Task: Create a section DevOps Drift and in the section, add a milestone Data Privacy in the project ArchiTech
Action: Mouse moved to (77, 322)
Screenshot: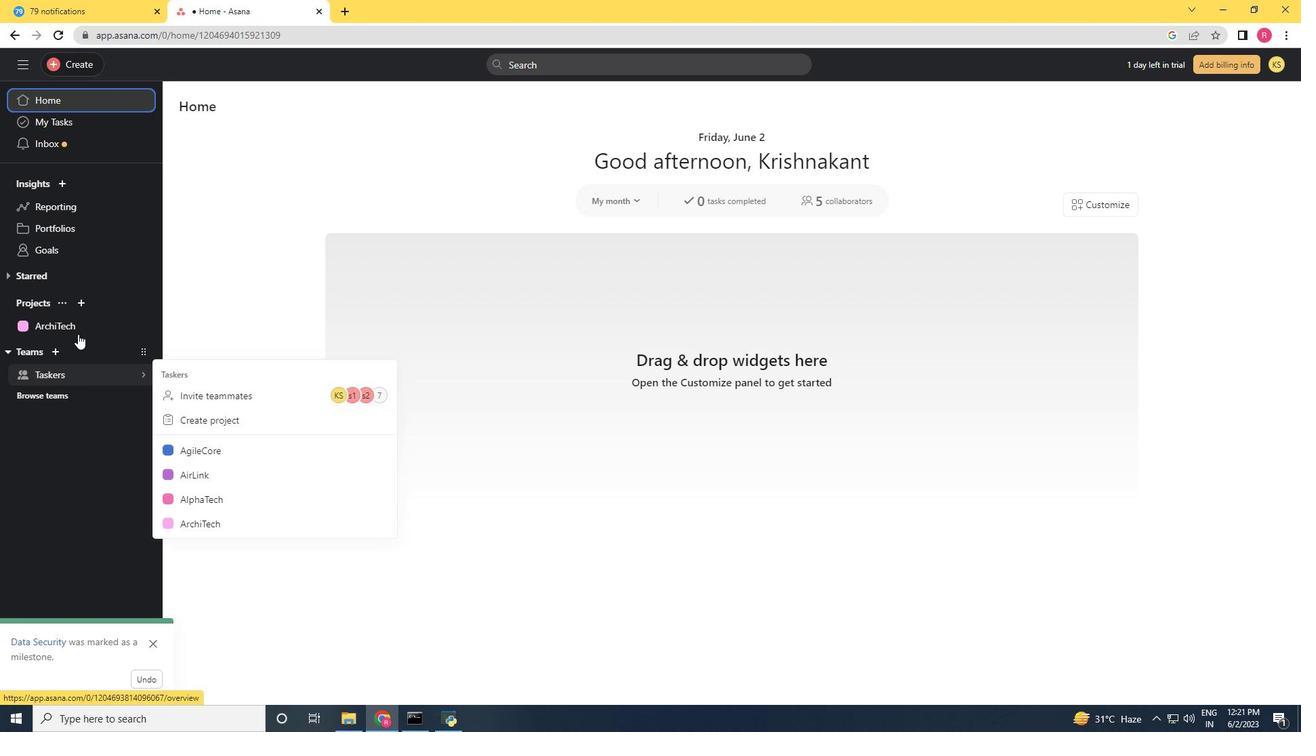 
Action: Mouse pressed left at (77, 322)
Screenshot: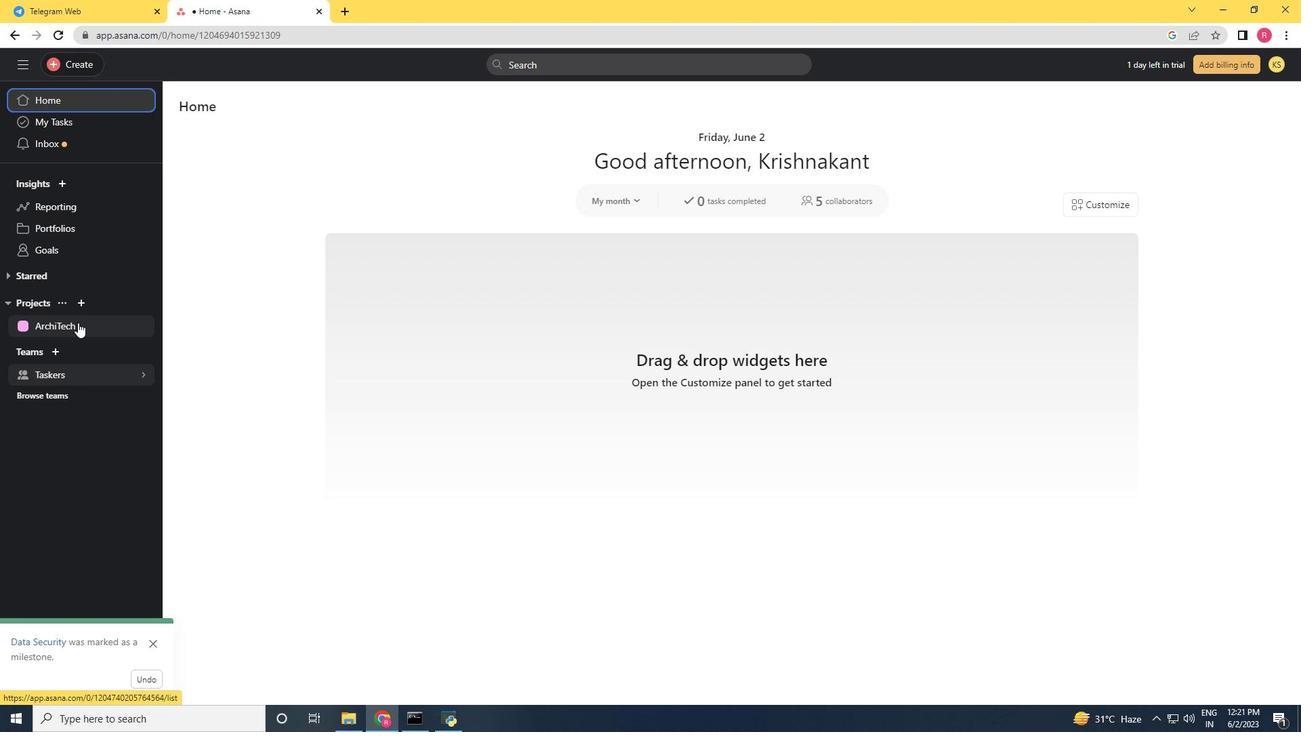 
Action: Mouse moved to (235, 534)
Screenshot: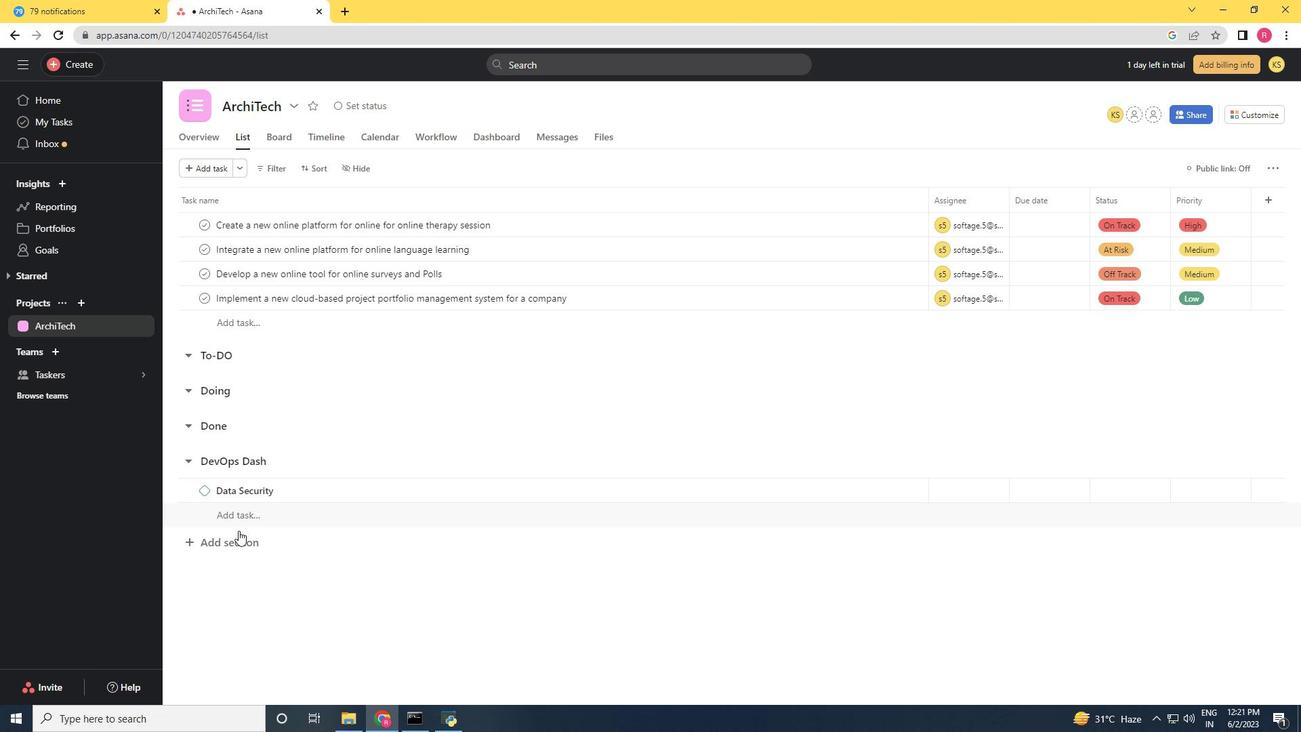 
Action: Mouse pressed left at (235, 534)
Screenshot: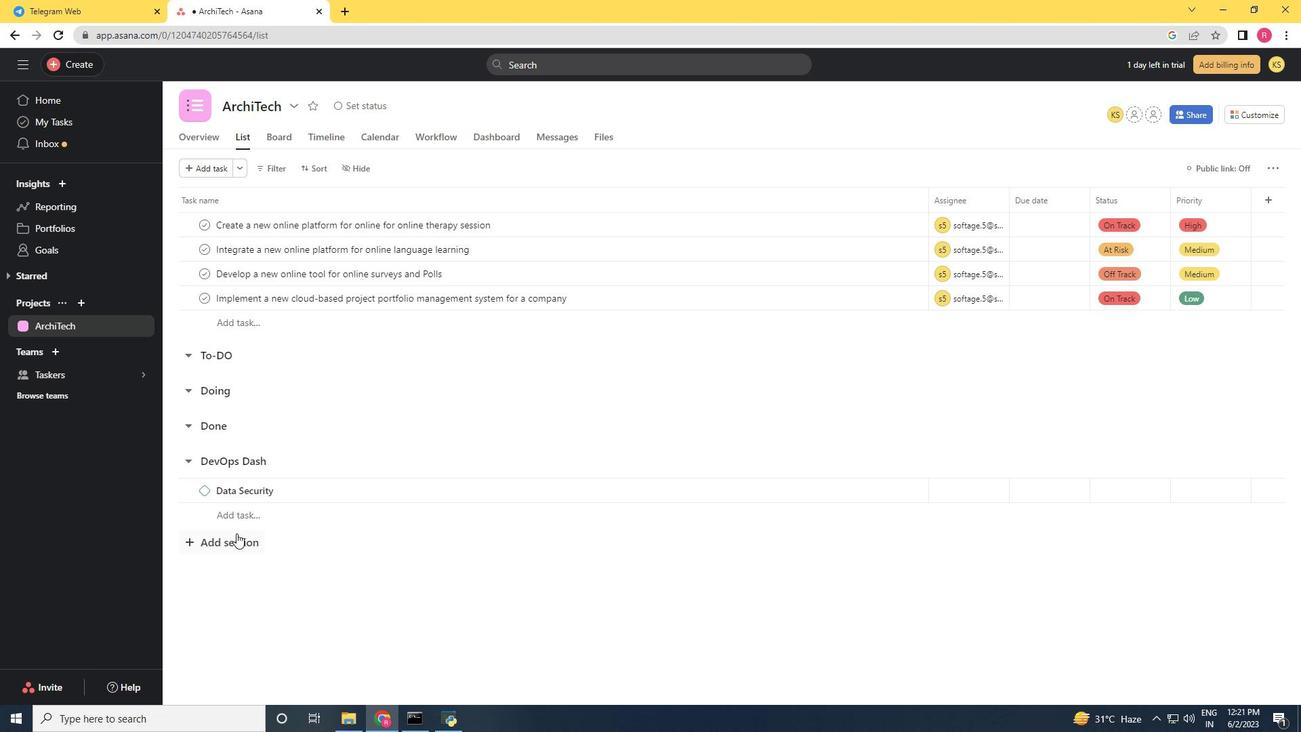 
Action: Mouse moved to (142, 442)
Screenshot: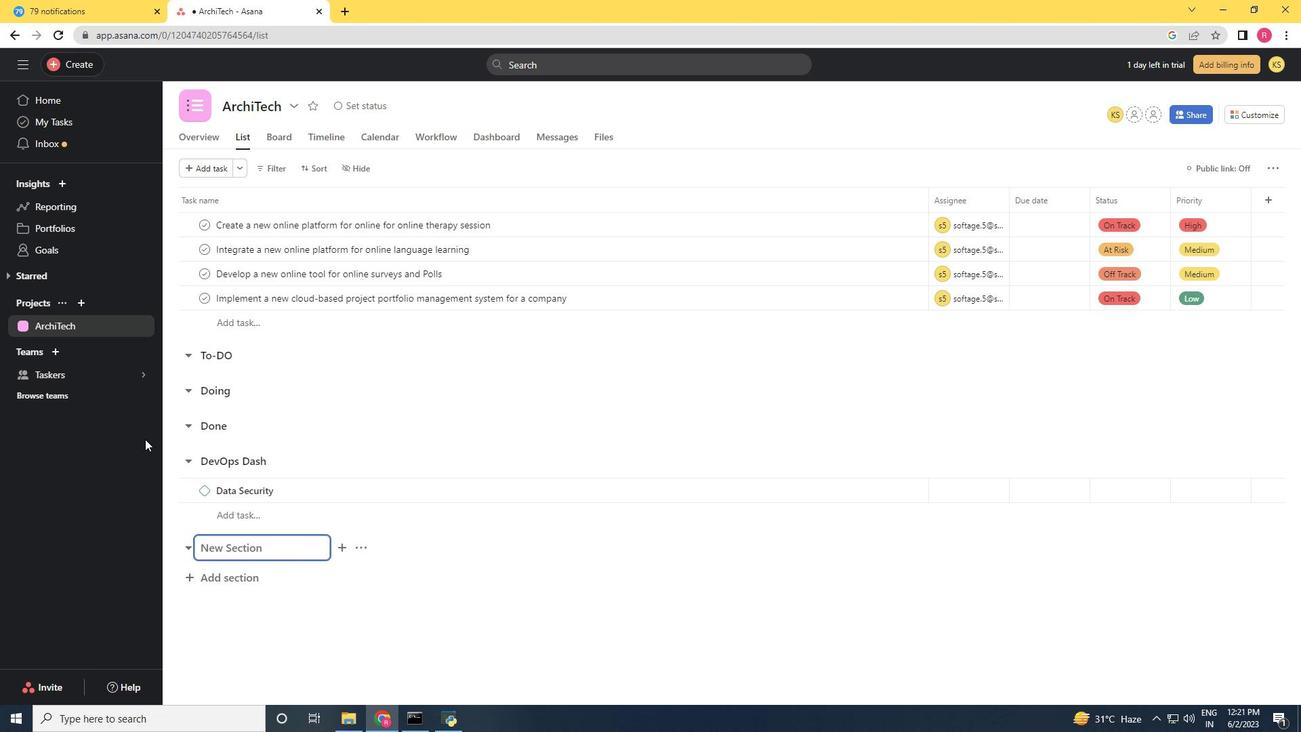 
Action: Key pressed <Key.shift>Dev<Key.shift>Ops<Key.space><Key.shift>Drift<Key.space><Key.enter><Key.shift><Key.shift><Key.shift><Key.shift><Key.shift><Key.shift><Key.shift><Key.shift><Key.shift><Key.shift><Key.shift><Key.shift><Key.shift>Data<Key.space><Key.shift><Key.shift><Key.shift><Key.shift><Key.shift>Privacy<Key.space>in<Key.space>the<Key.space>project<Key.space><Key.backspace><Key.backspace><Key.backspace><Key.backspace><Key.backspace><Key.backspace><Key.backspace><Key.backspace><Key.backspace><Key.backspace><Key.backspace><Key.backspace><Key.backspace><Key.backspace><Key.backspace>
Screenshot: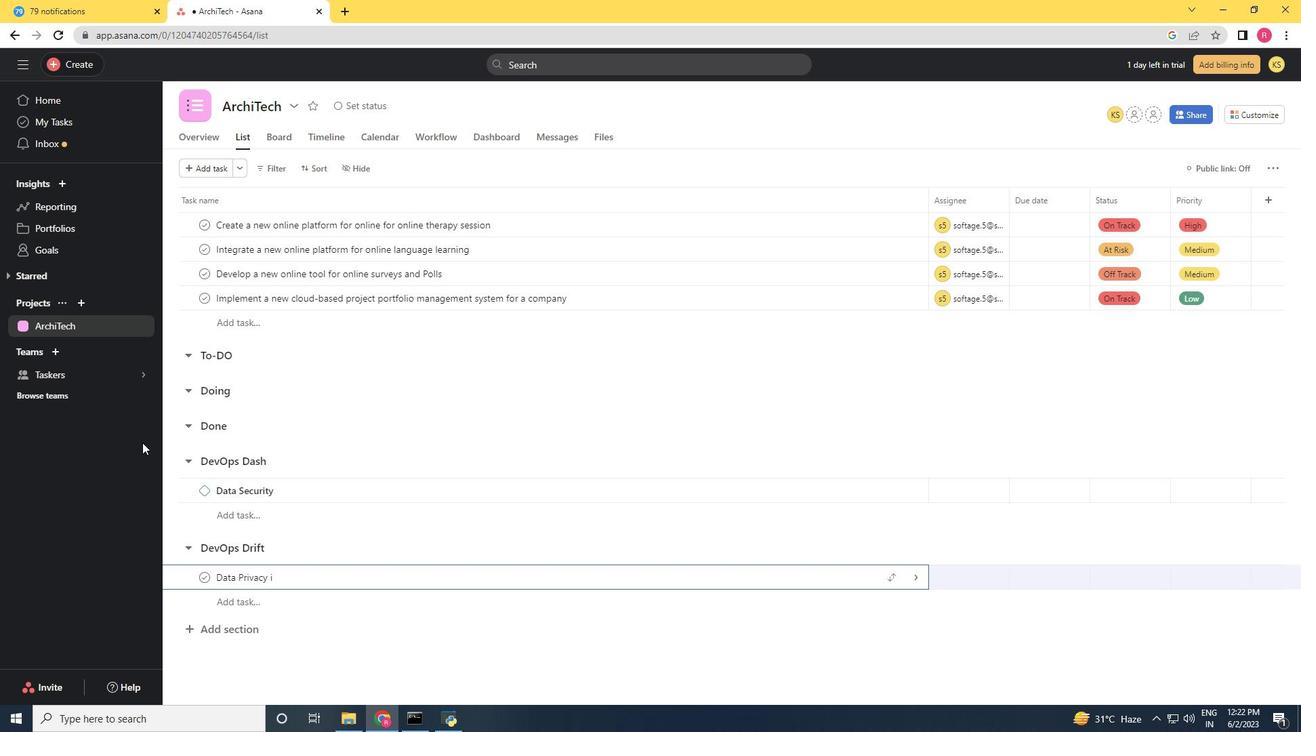
Action: Mouse moved to (416, 569)
Screenshot: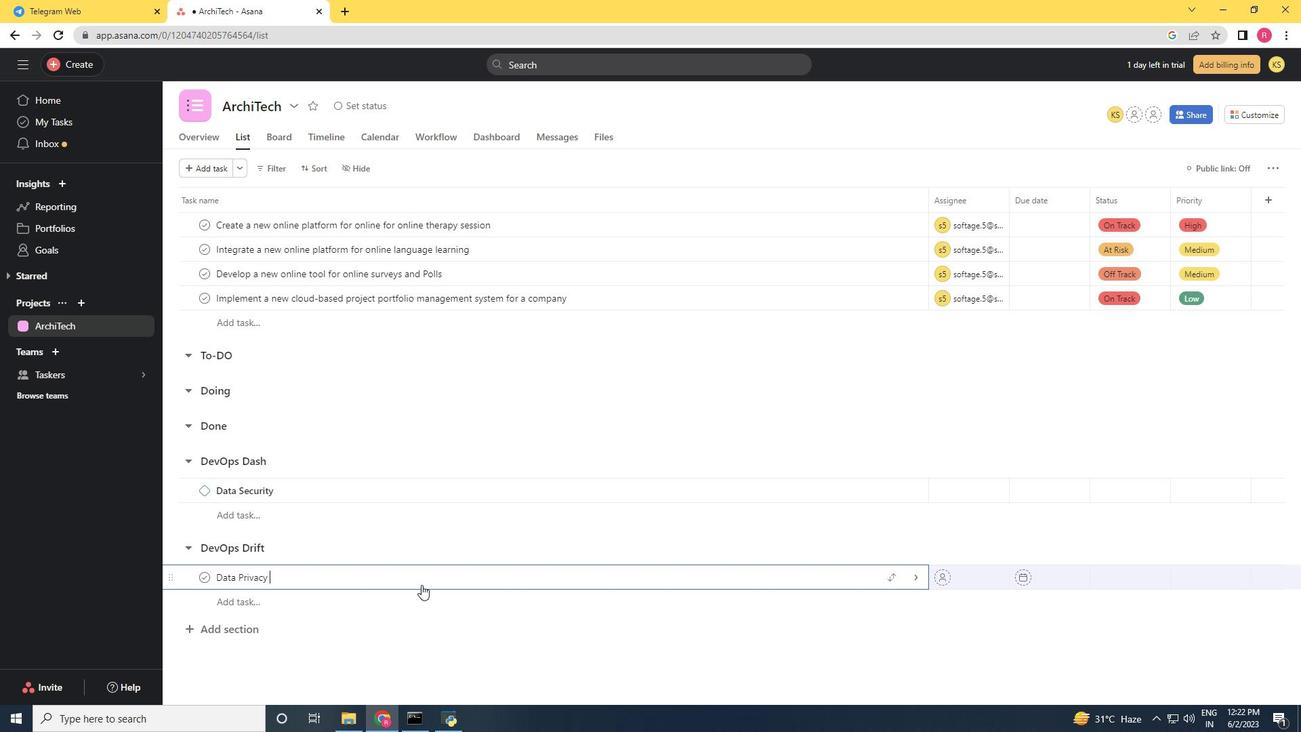 
Action: Mouse pressed right at (416, 569)
Screenshot: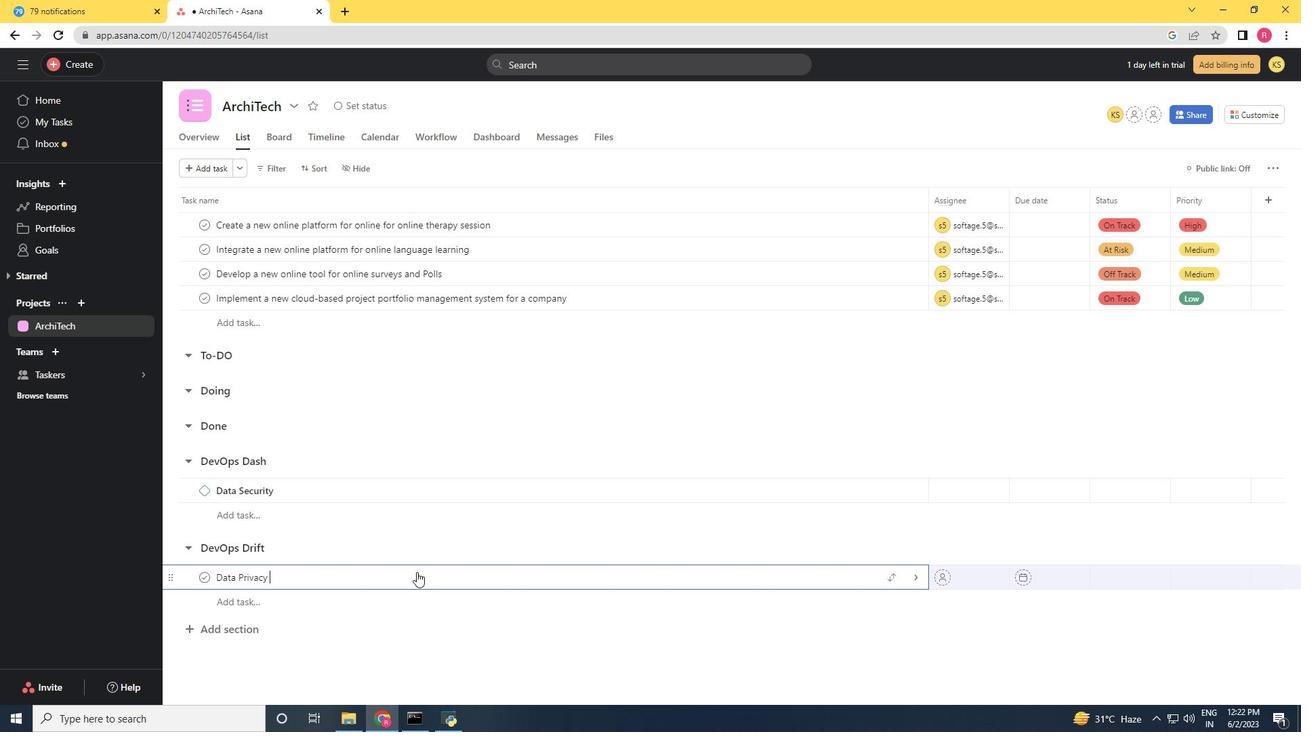 
Action: Mouse moved to (476, 507)
Screenshot: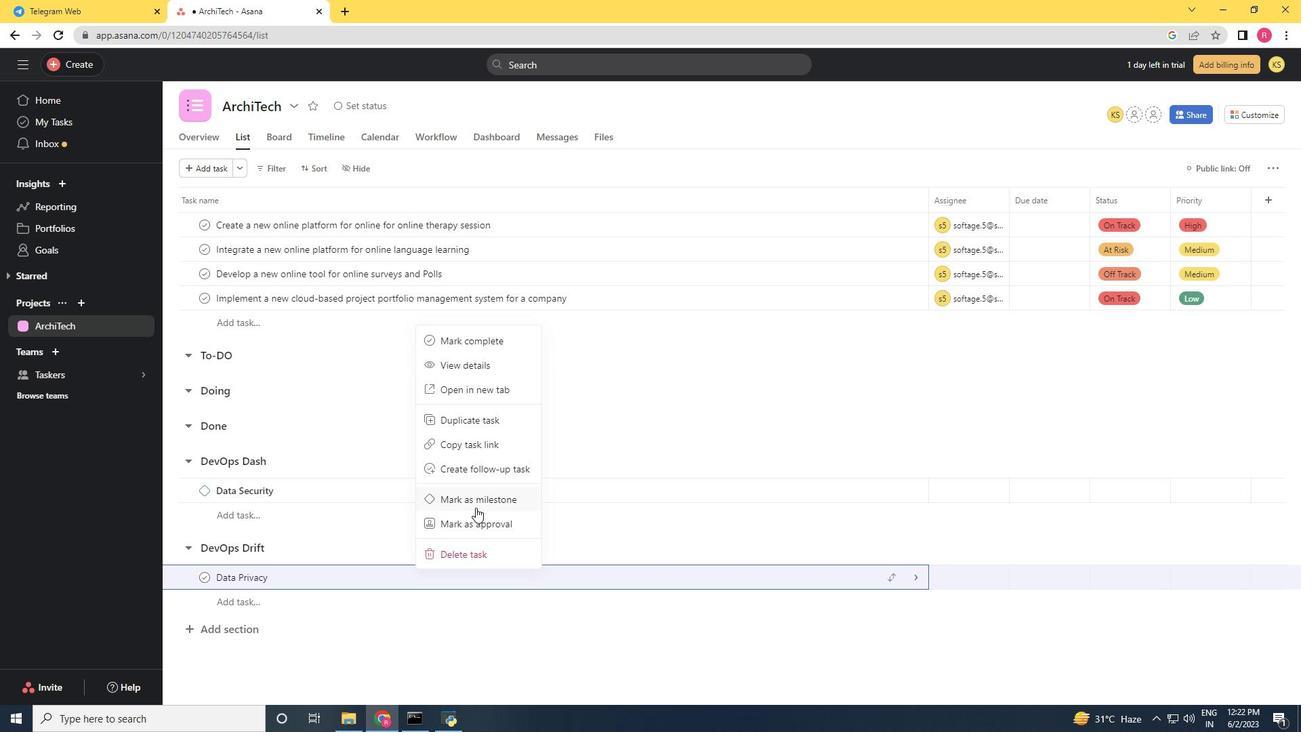 
Action: Mouse pressed left at (476, 507)
Screenshot: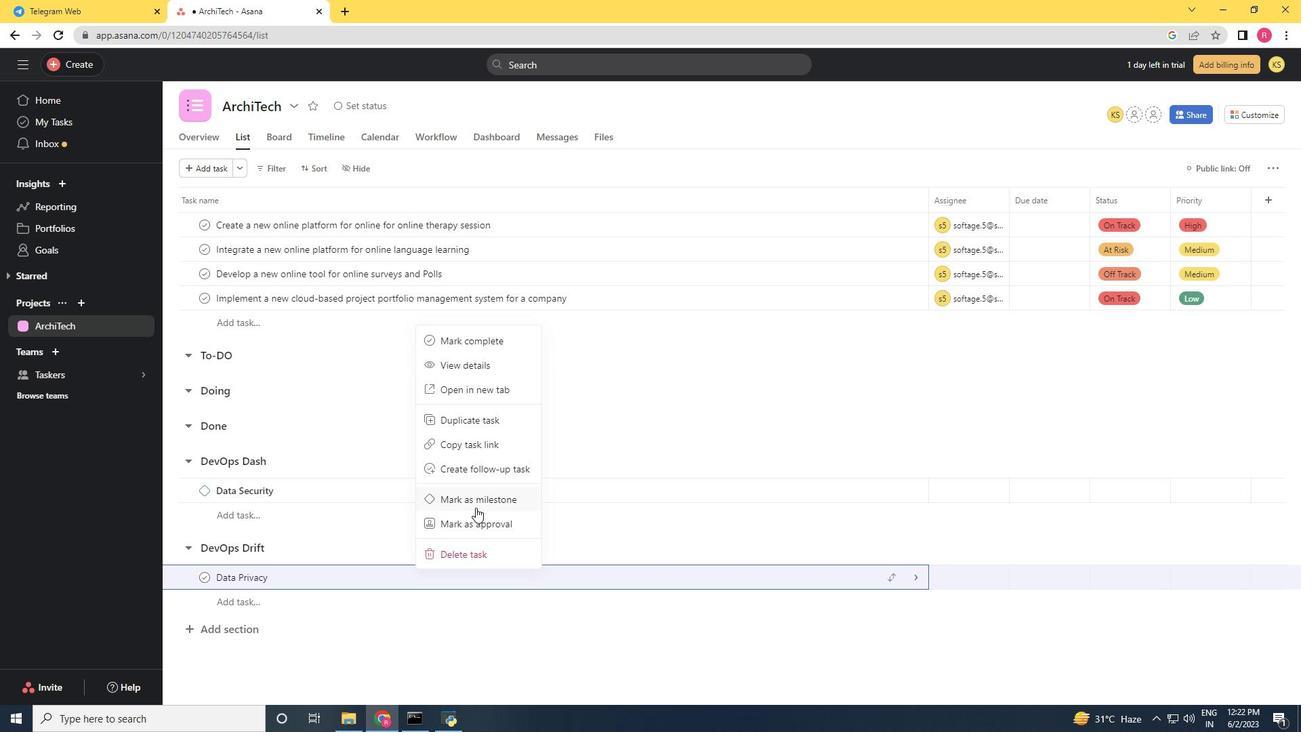 
Action: Mouse moved to (495, 504)
Screenshot: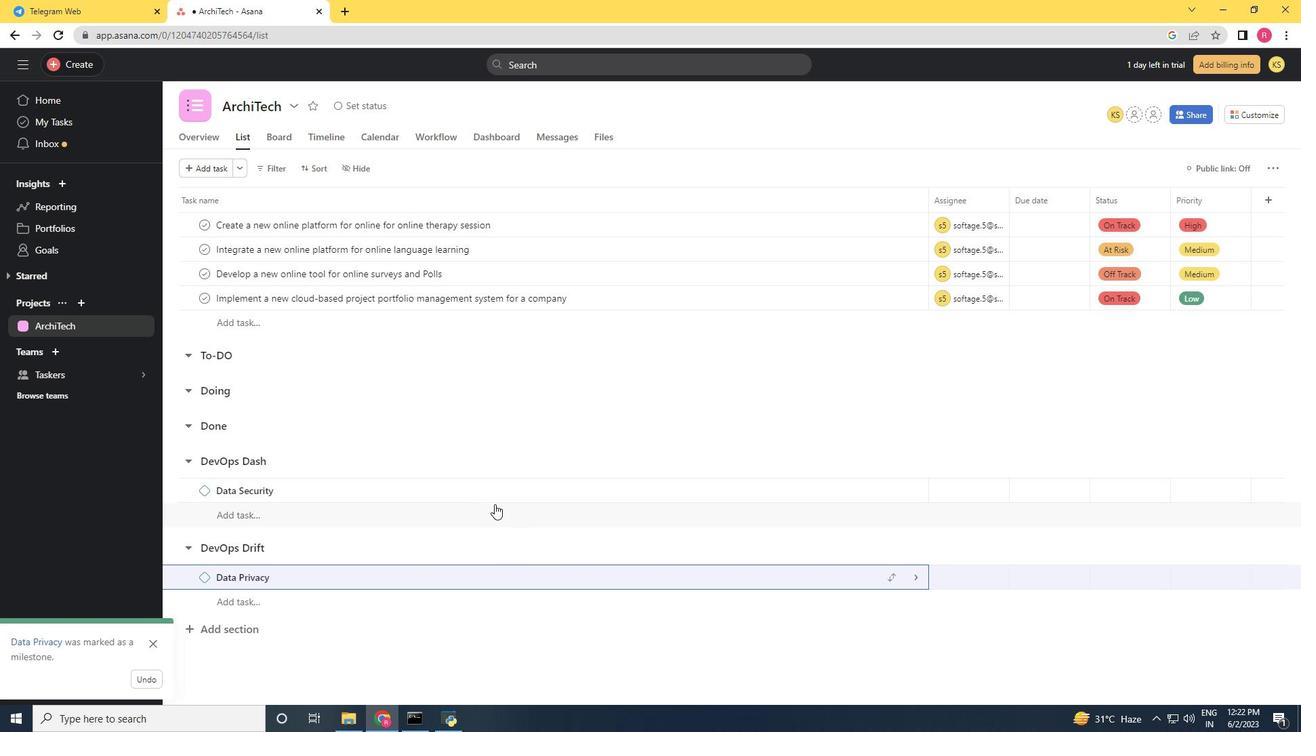 
